 Task: Start in the project TridentForge the sprint 'Solar Wind', with a duration of 3 weeks.
Action: Mouse moved to (201, 57)
Screenshot: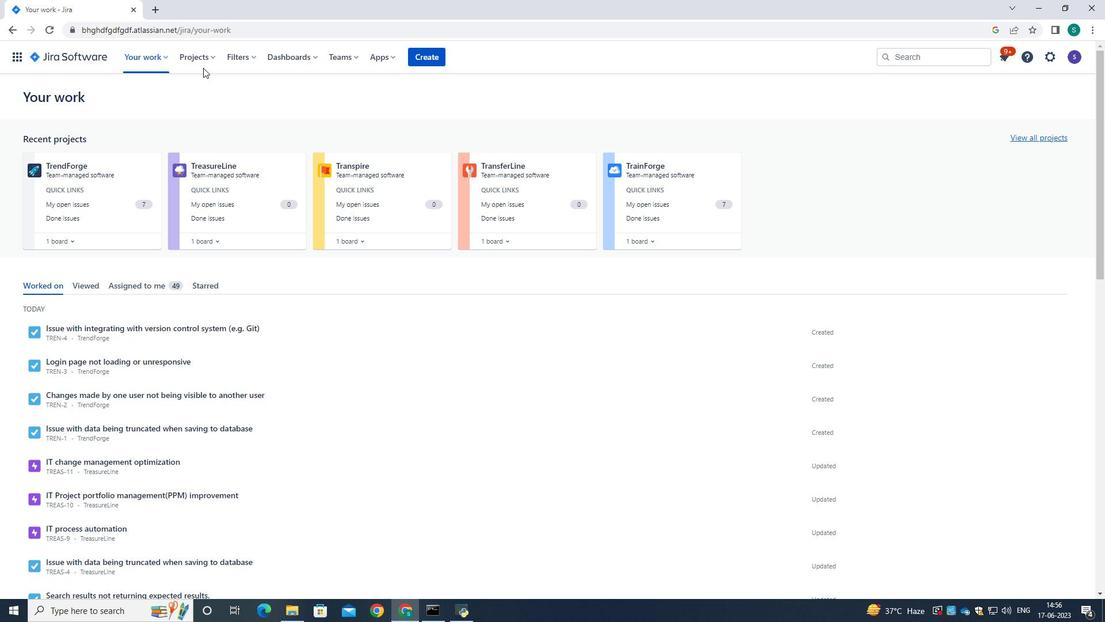 
Action: Mouse pressed left at (201, 57)
Screenshot: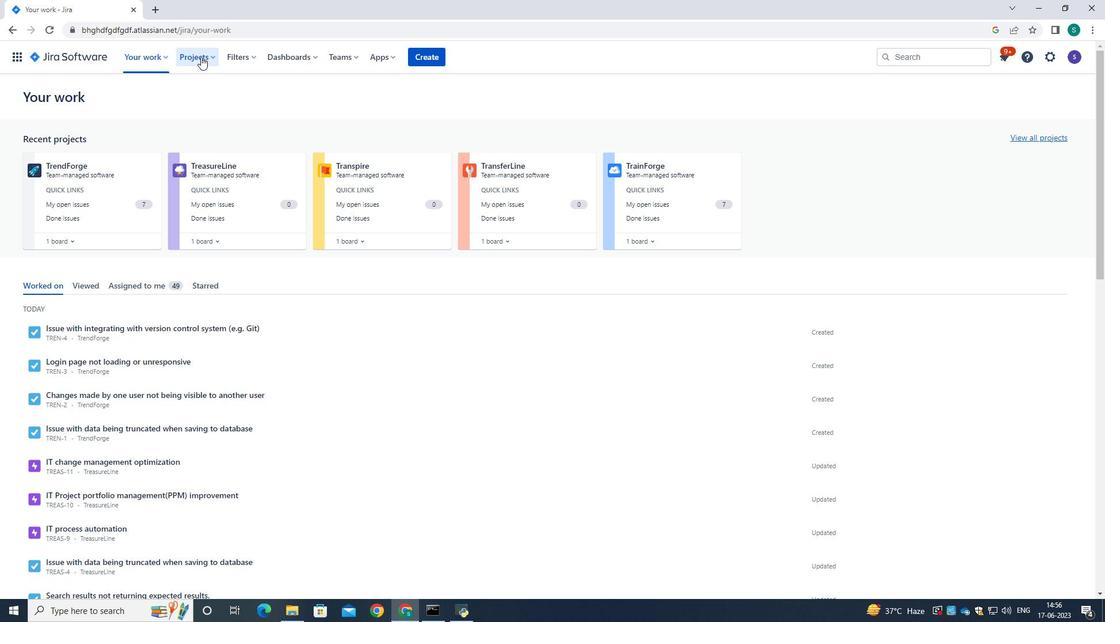 
Action: Mouse moved to (201, 109)
Screenshot: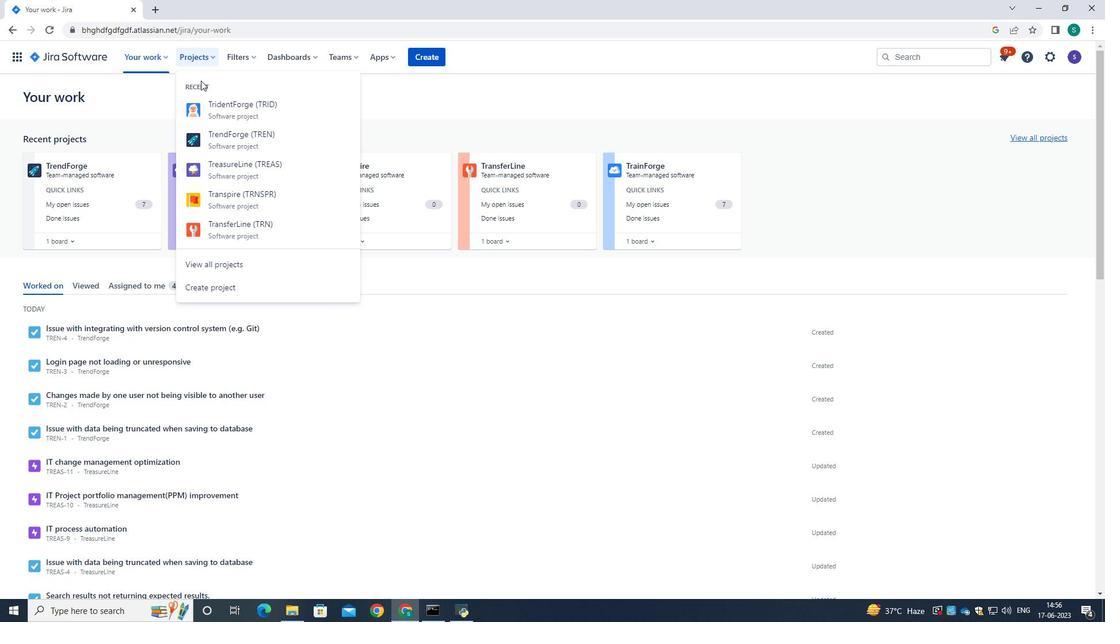 
Action: Mouse pressed left at (201, 109)
Screenshot: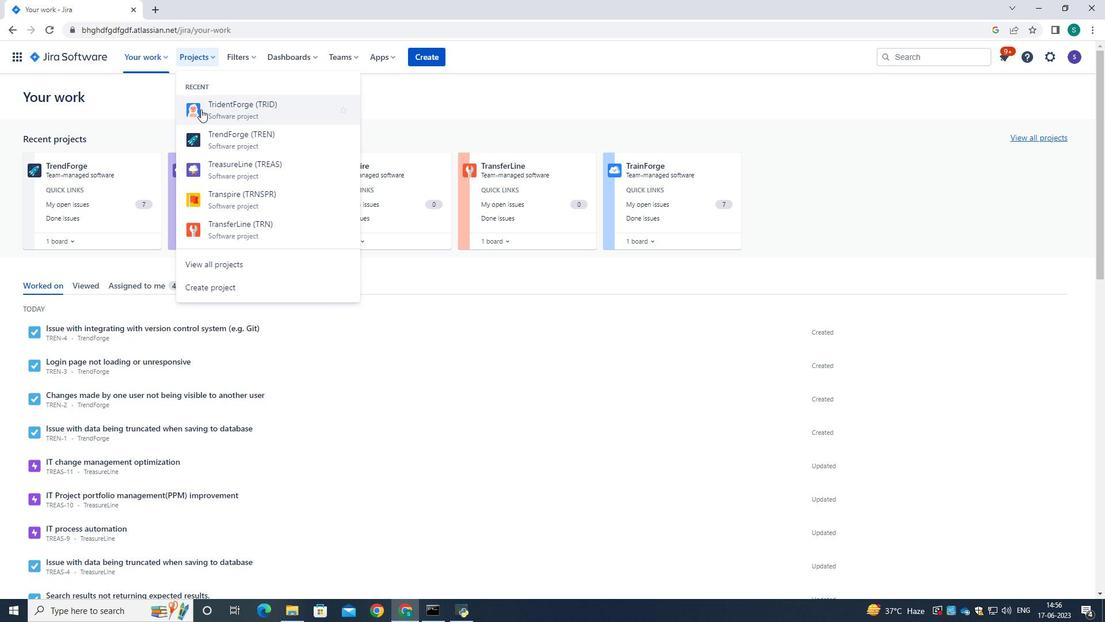 
Action: Mouse moved to (281, 114)
Screenshot: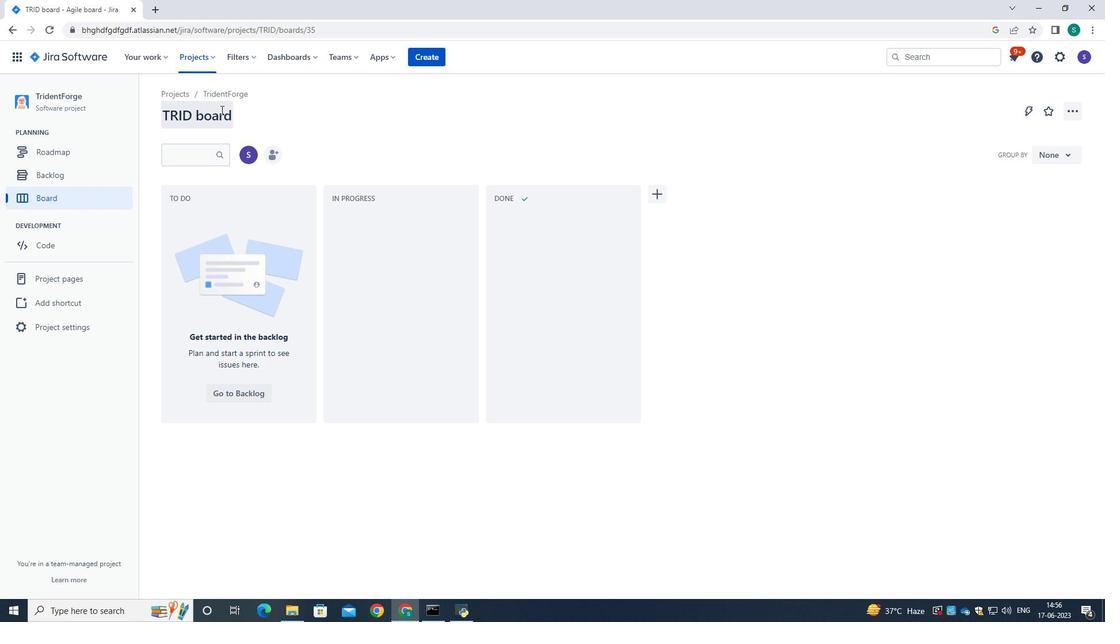 
Action: Mouse scrolled (281, 114) with delta (0, 0)
Screenshot: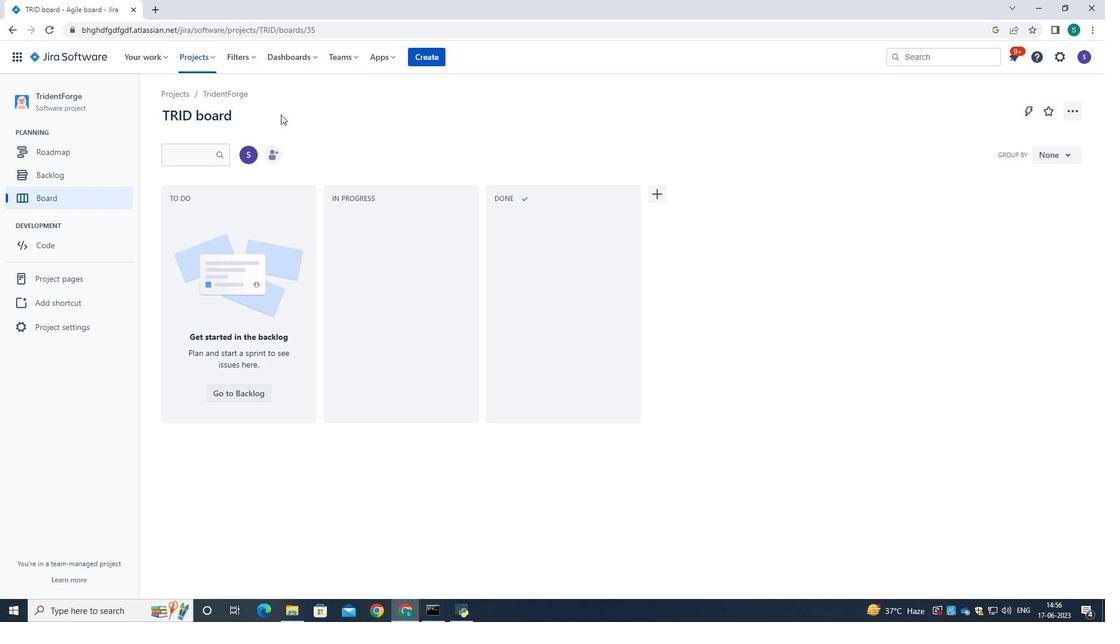 
Action: Mouse moved to (84, 173)
Screenshot: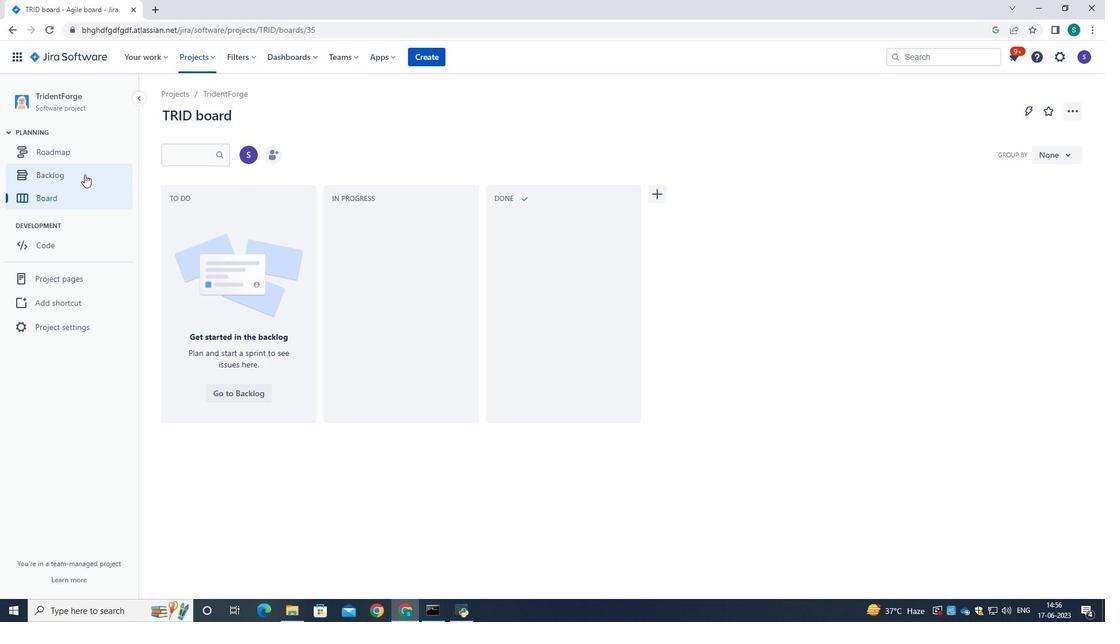 
Action: Mouse pressed left at (84, 173)
Screenshot: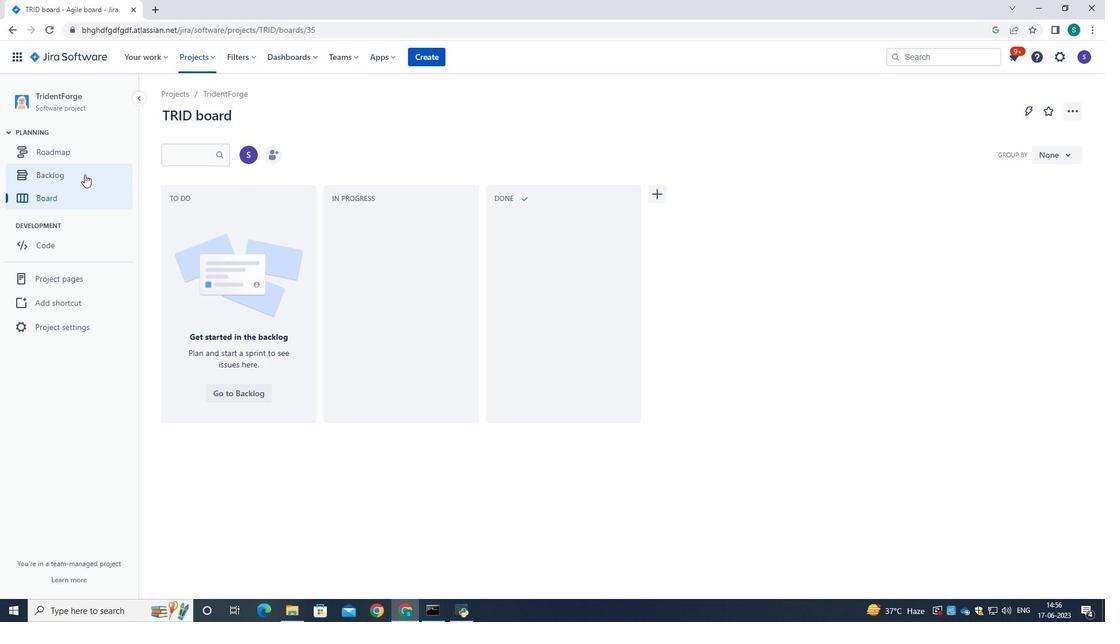 
Action: Mouse moved to (385, 224)
Screenshot: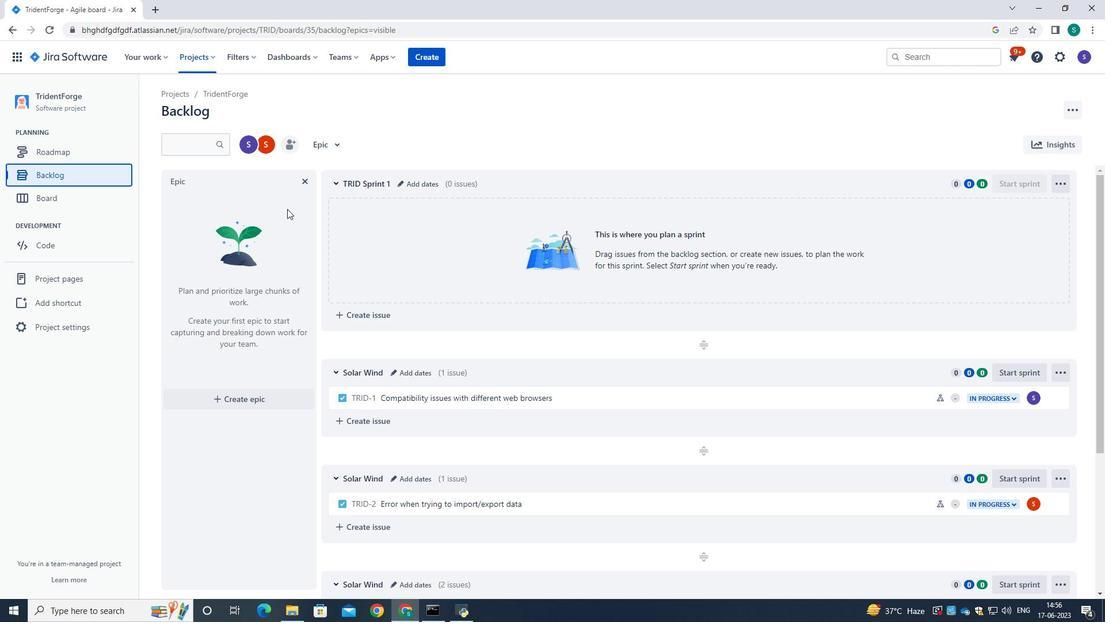 
Action: Mouse scrolled (385, 223) with delta (0, 0)
Screenshot: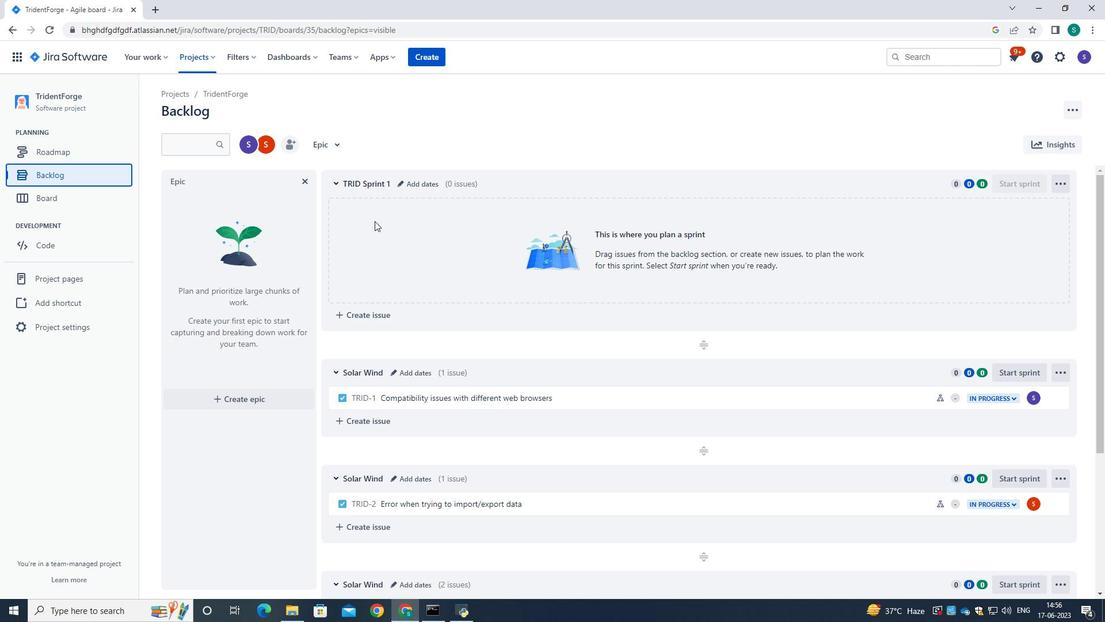 
Action: Mouse moved to (385, 224)
Screenshot: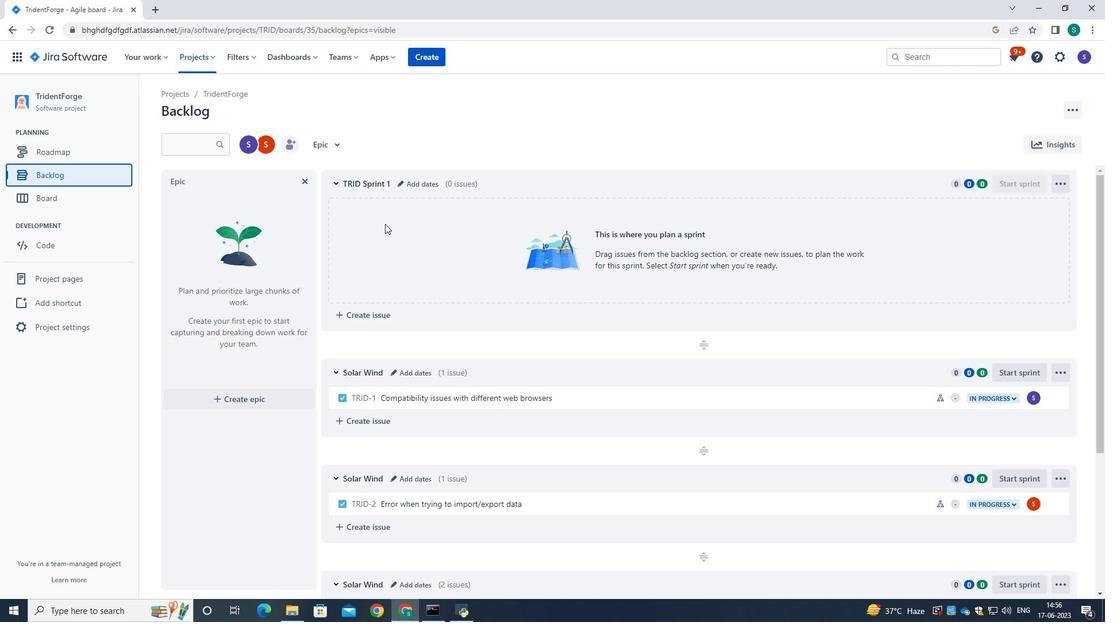 
Action: Mouse scrolled (385, 224) with delta (0, 0)
Screenshot: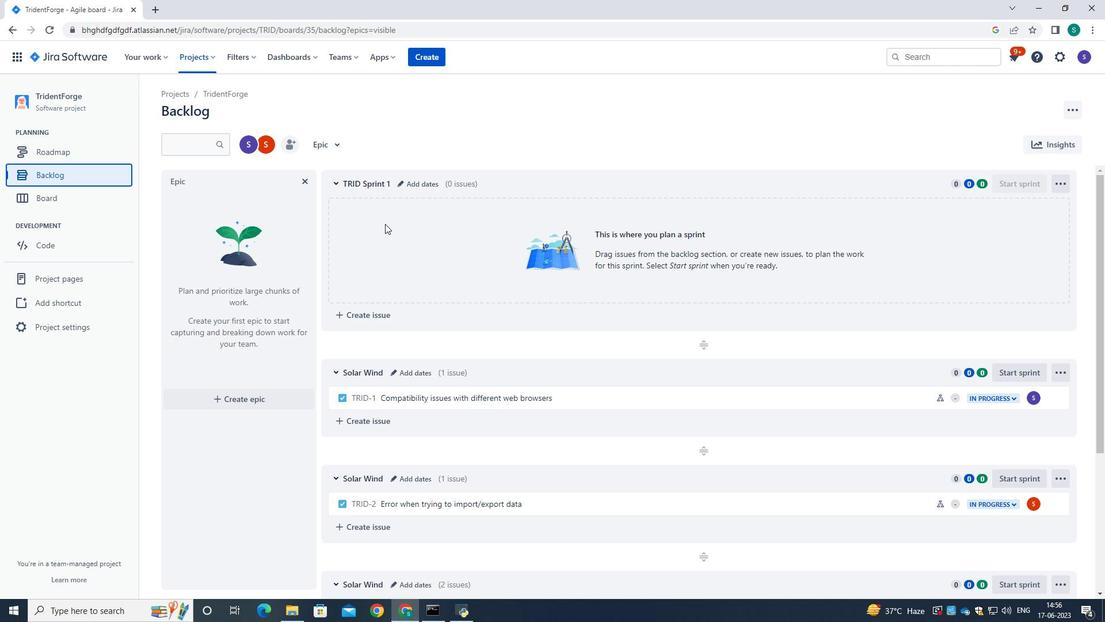 
Action: Mouse moved to (403, 259)
Screenshot: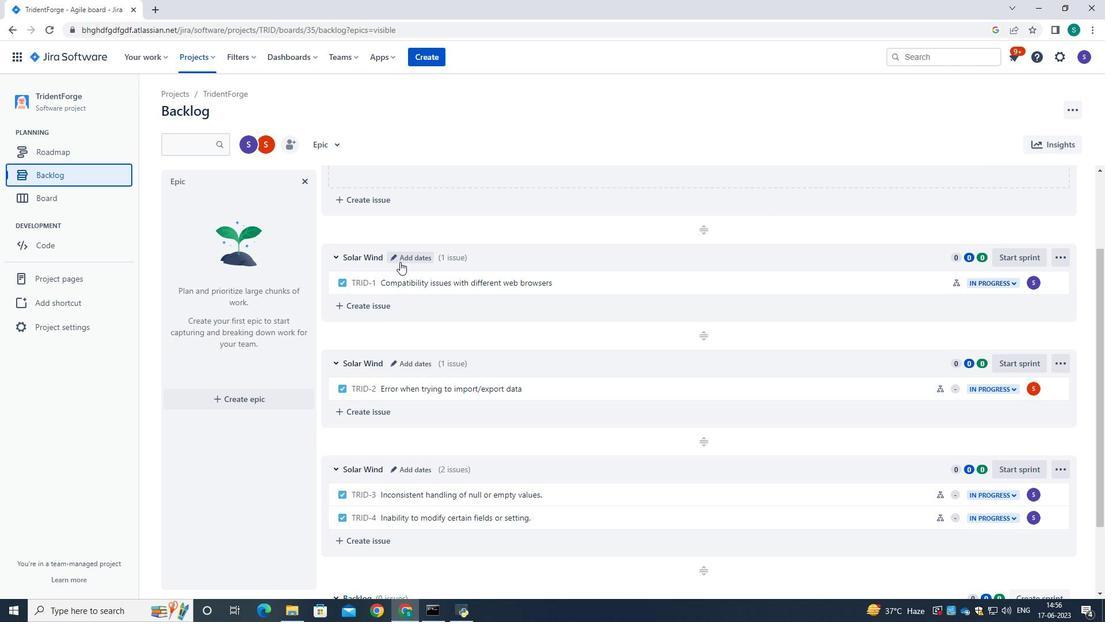 
Action: Mouse pressed left at (403, 259)
Screenshot: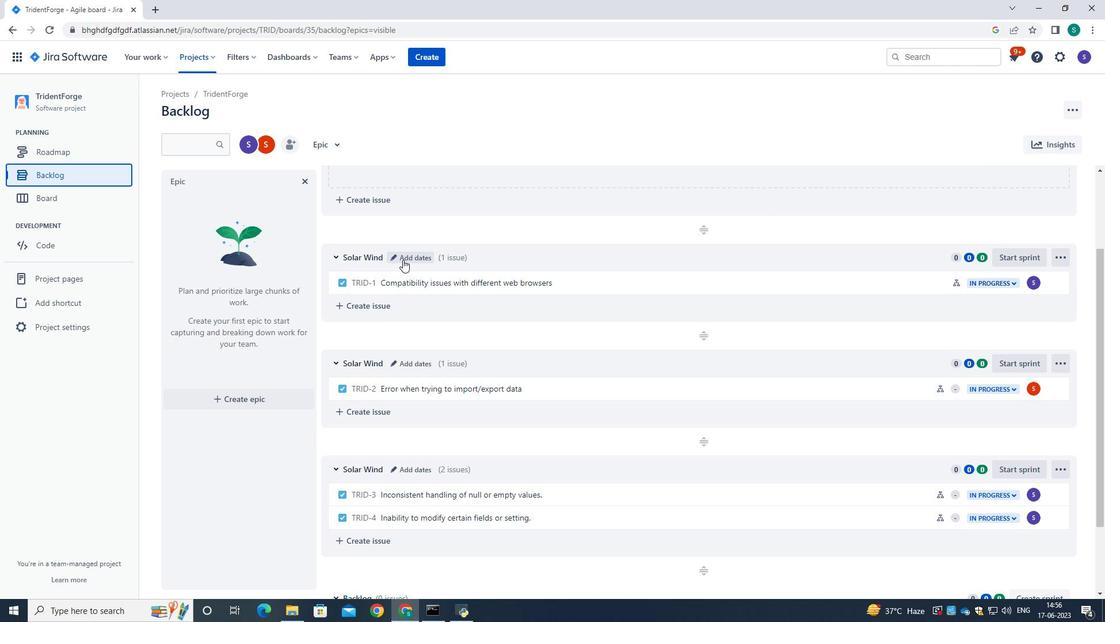 
Action: Mouse moved to (436, 185)
Screenshot: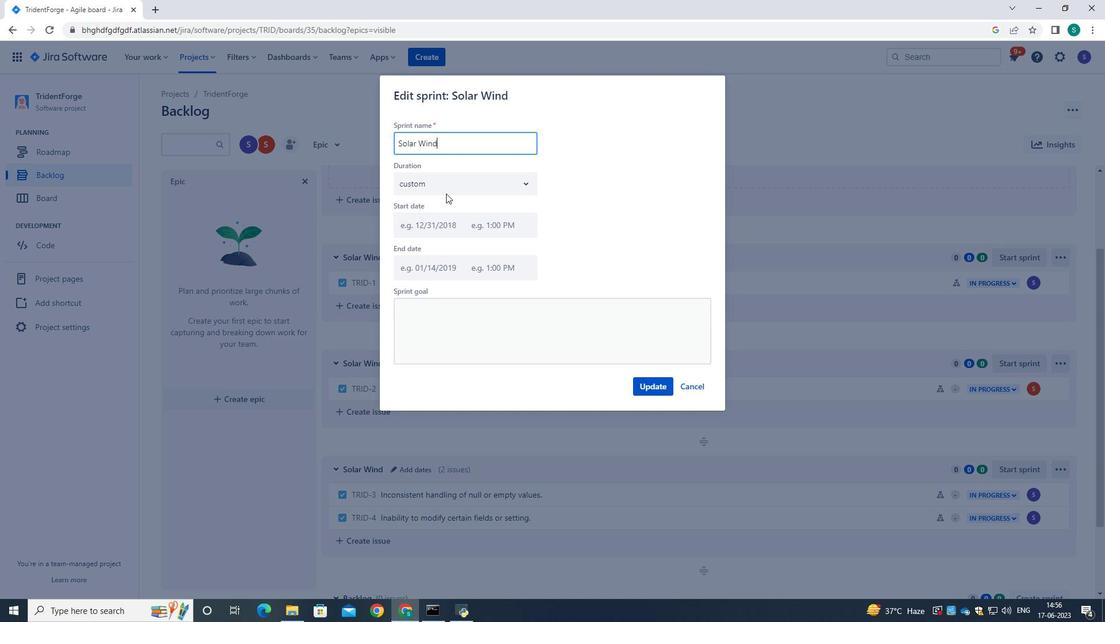 
Action: Mouse pressed left at (436, 185)
Screenshot: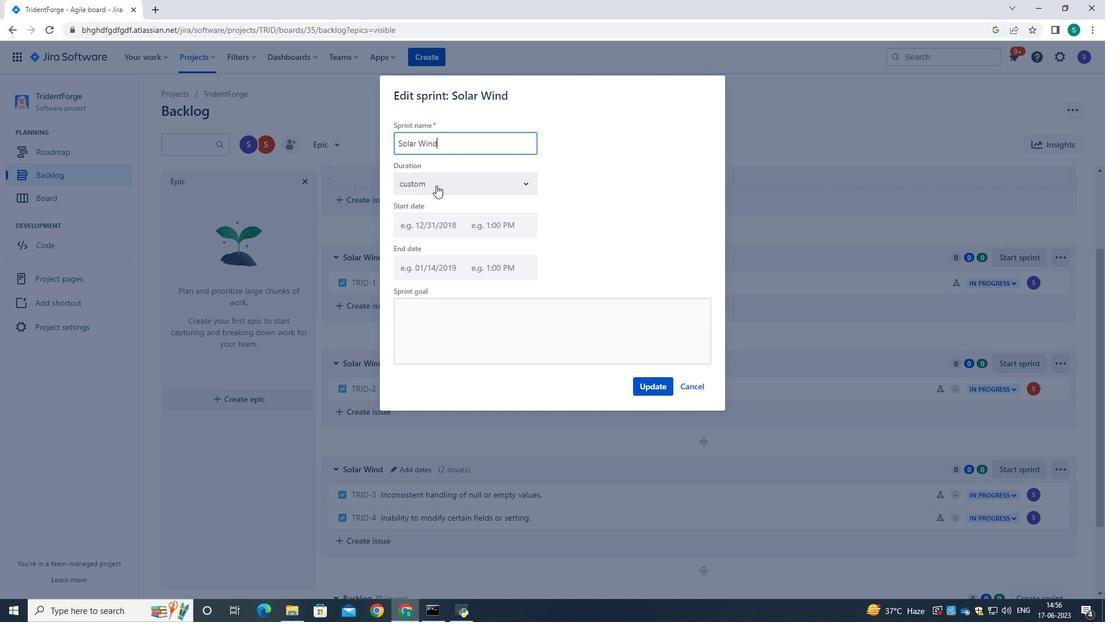 
Action: Mouse moved to (432, 254)
Screenshot: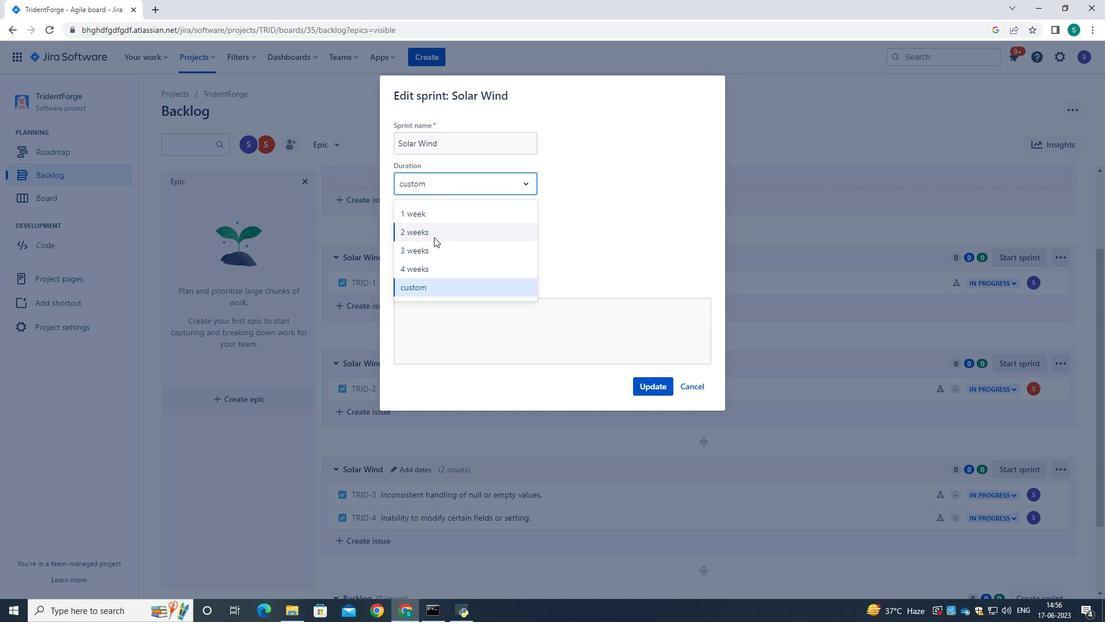 
Action: Mouse pressed left at (432, 254)
Screenshot: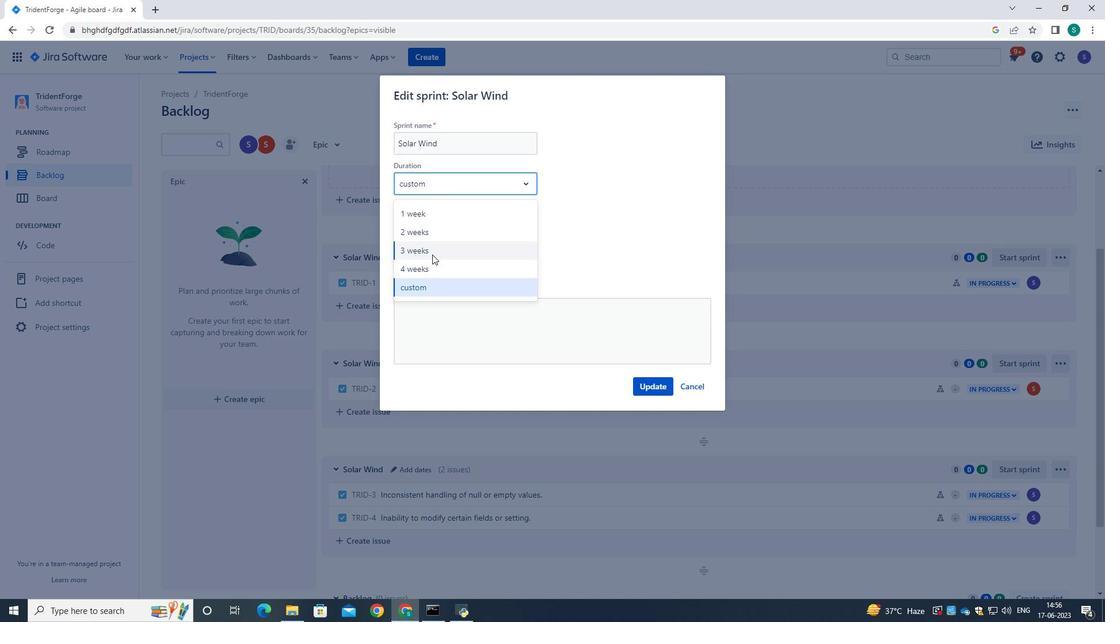 
Action: Mouse moved to (646, 384)
Screenshot: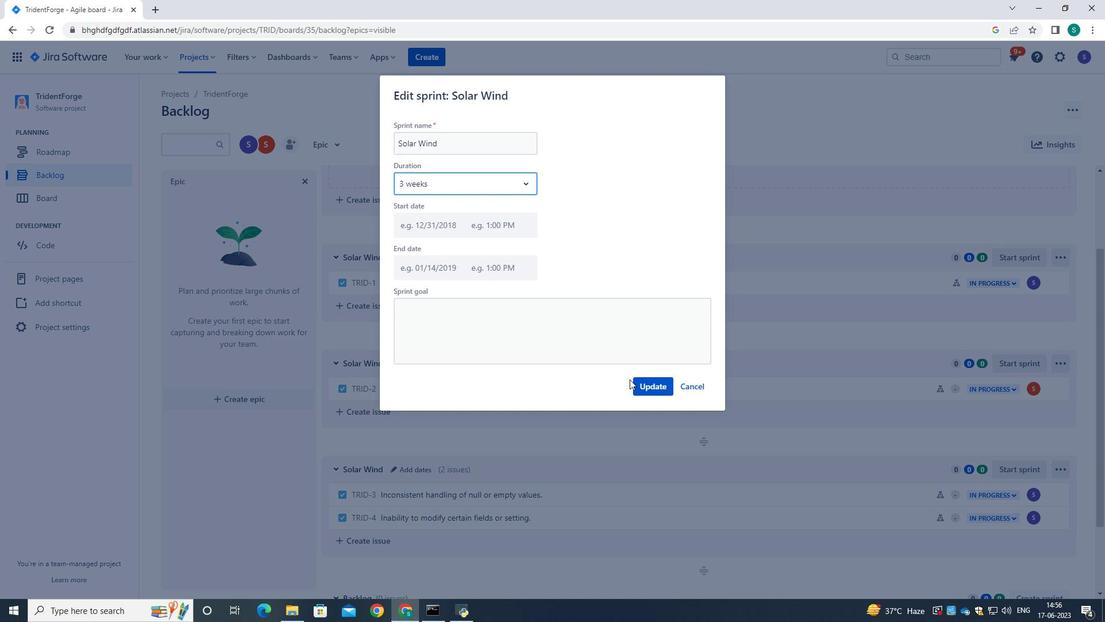 
Action: Mouse pressed left at (646, 384)
Screenshot: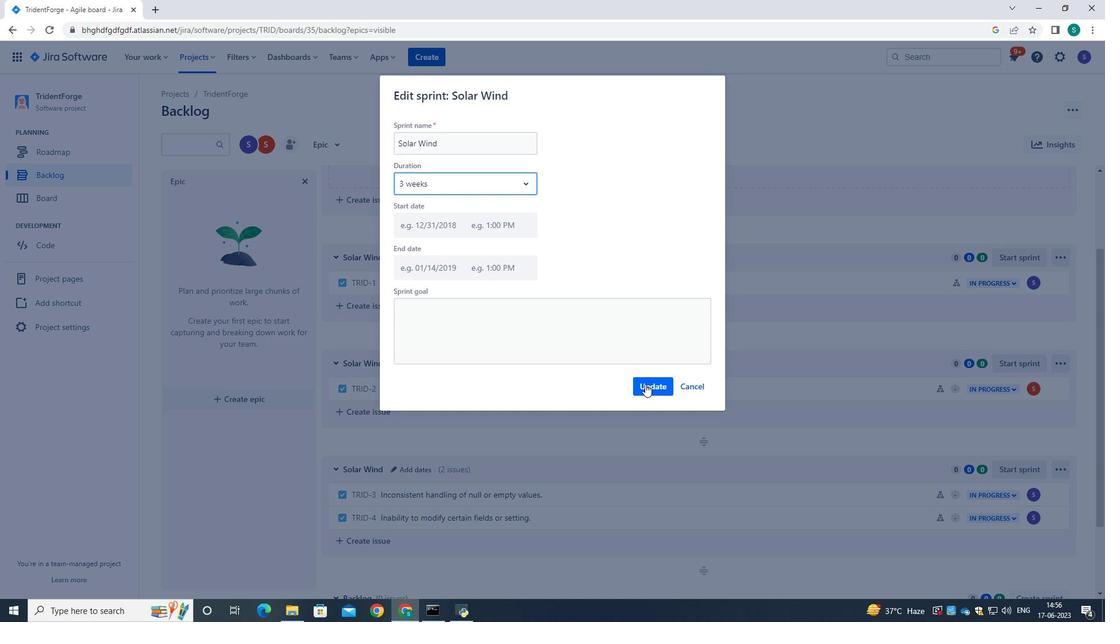 
Action: Mouse moved to (642, 381)
Screenshot: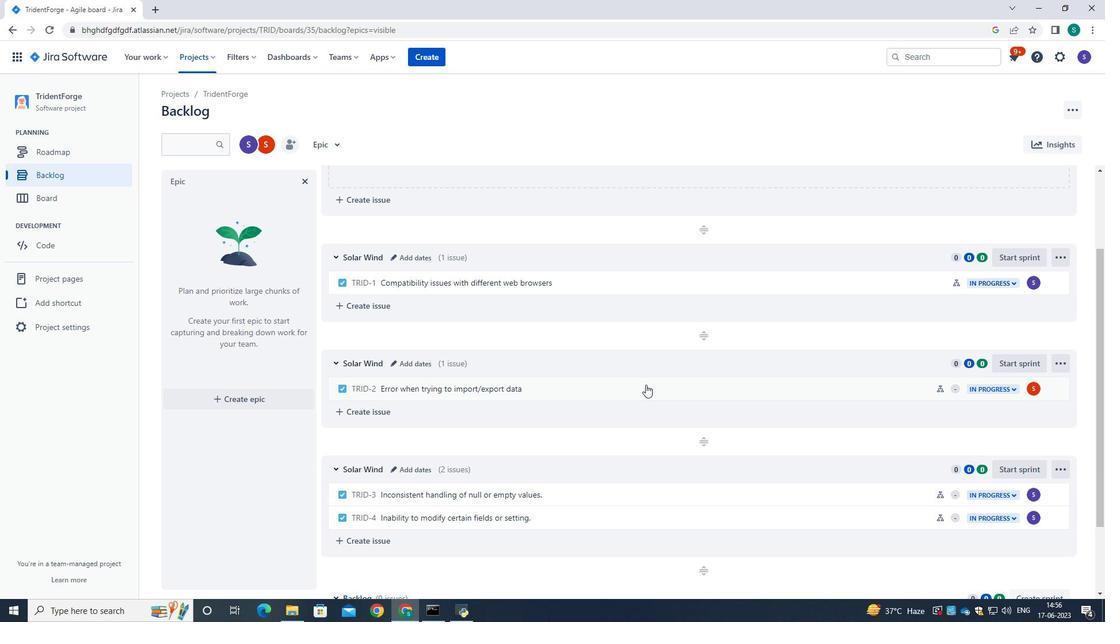 
